 Task: In the  document Childlaborplan.pdf Change the allignment of footer to  'Center' Select the entire text and insert font style 'Impact' and font size: 20
Action: Mouse scrolled (475, 373) with delta (0, 0)
Screenshot: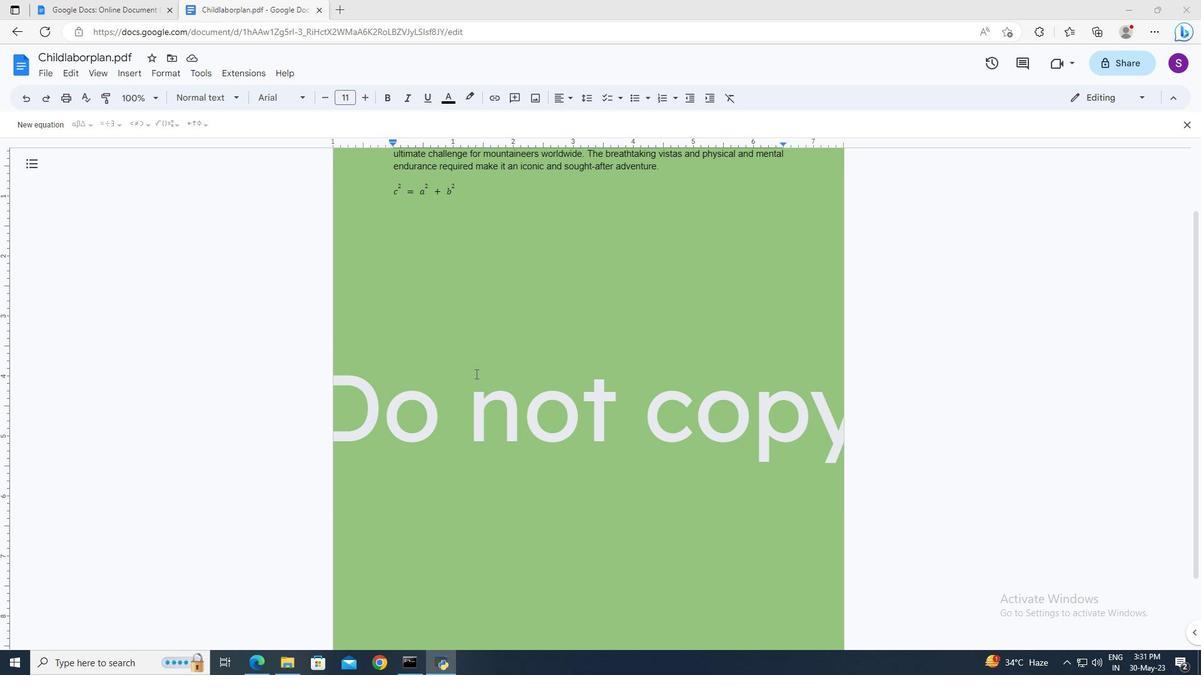 
Action: Mouse scrolled (475, 373) with delta (0, 0)
Screenshot: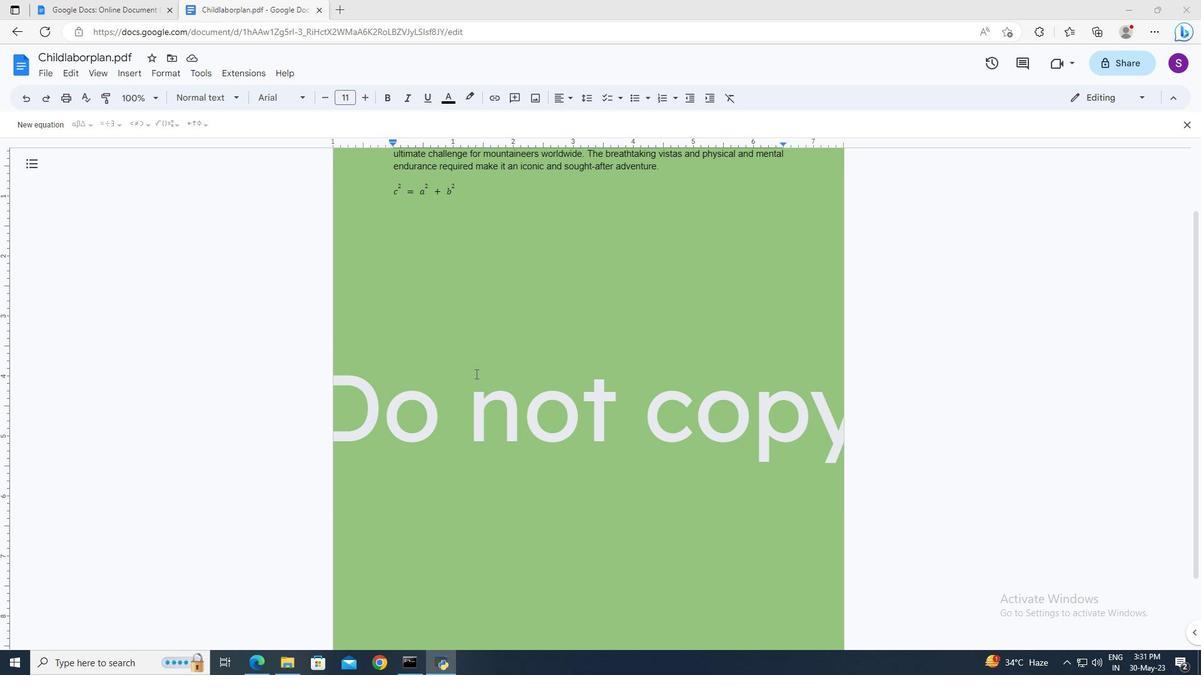 
Action: Mouse scrolled (475, 373) with delta (0, 0)
Screenshot: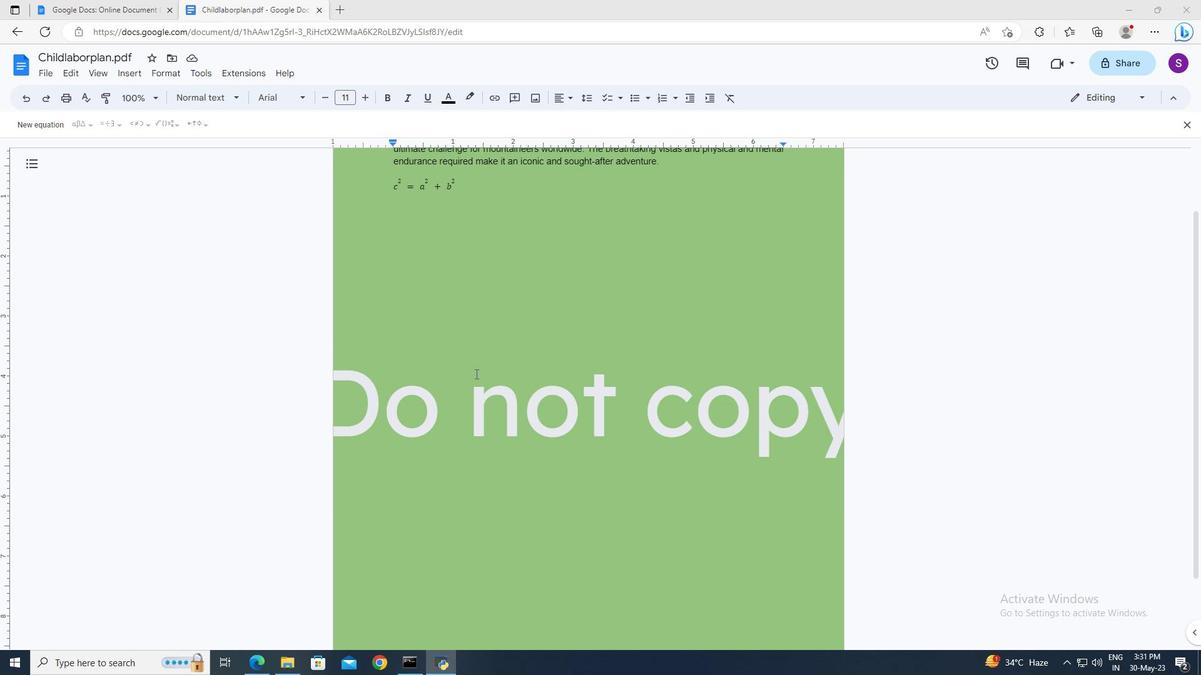 
Action: Mouse moved to (392, 608)
Screenshot: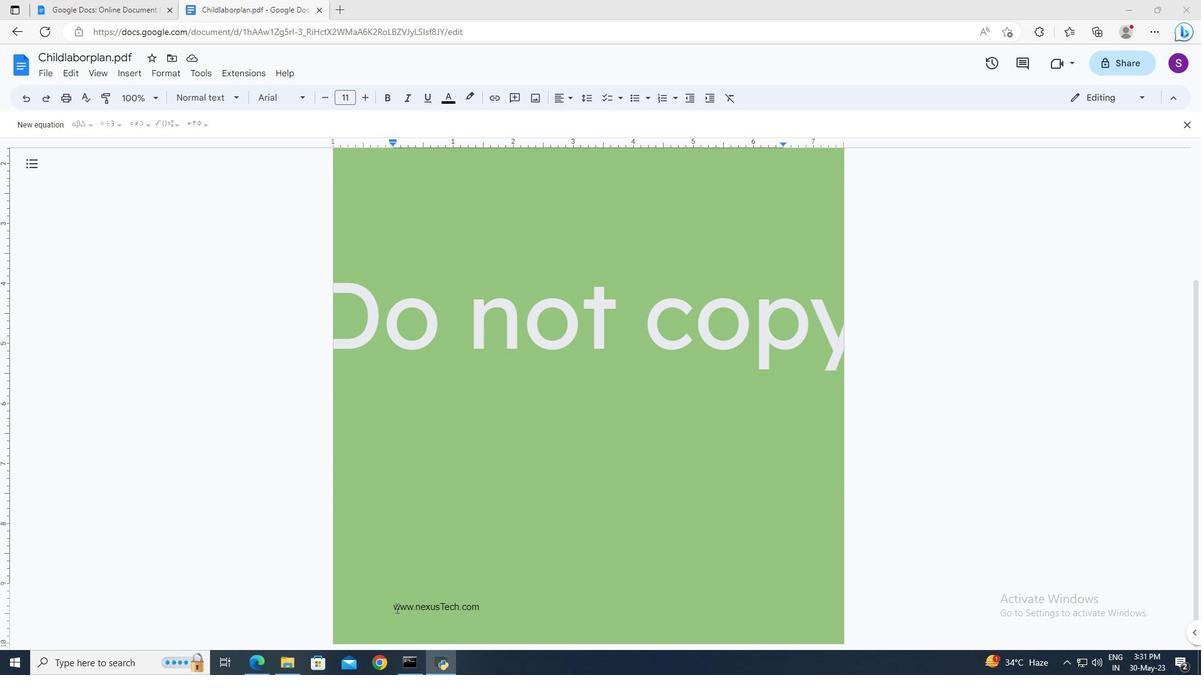 
Action: Mouse pressed left at (392, 608)
Screenshot: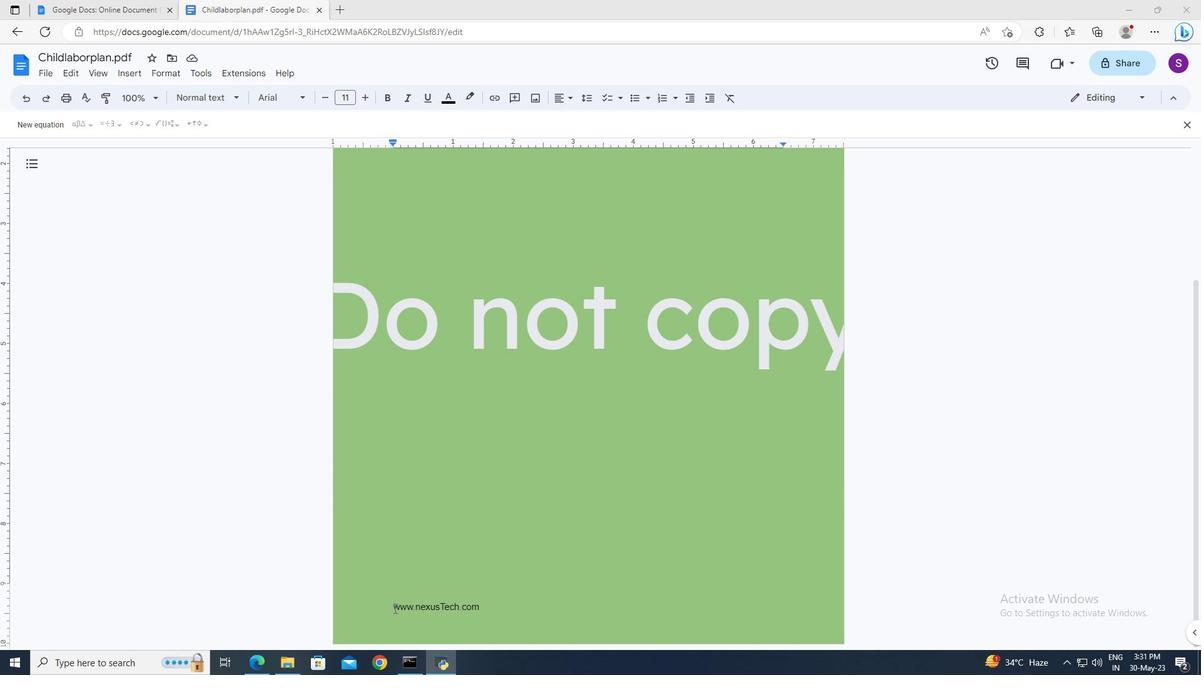 
Action: Mouse moved to (394, 608)
Screenshot: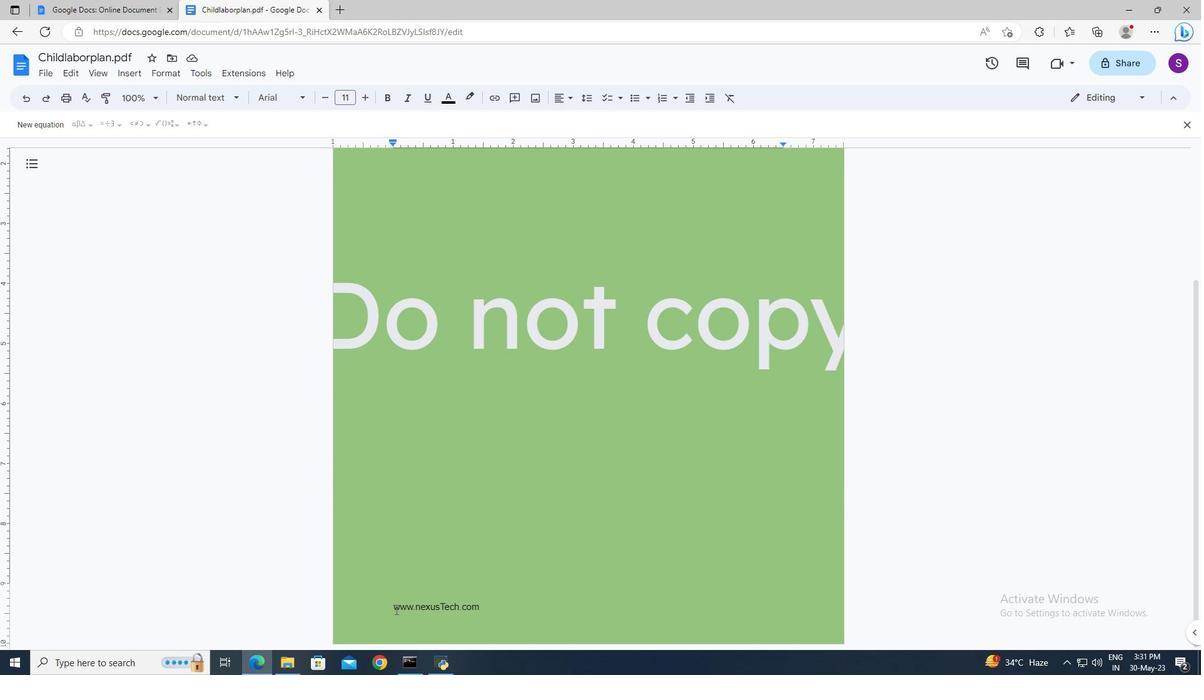 
Action: Mouse pressed left at (394, 608)
Screenshot: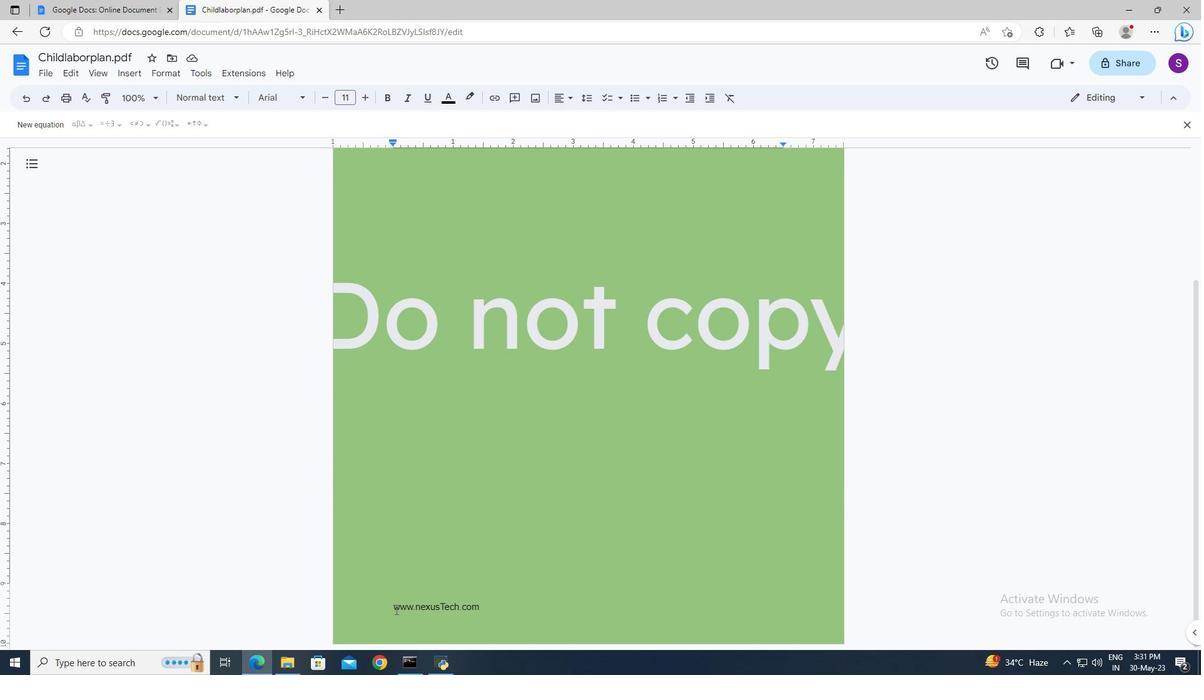 
Action: Mouse pressed left at (394, 608)
Screenshot: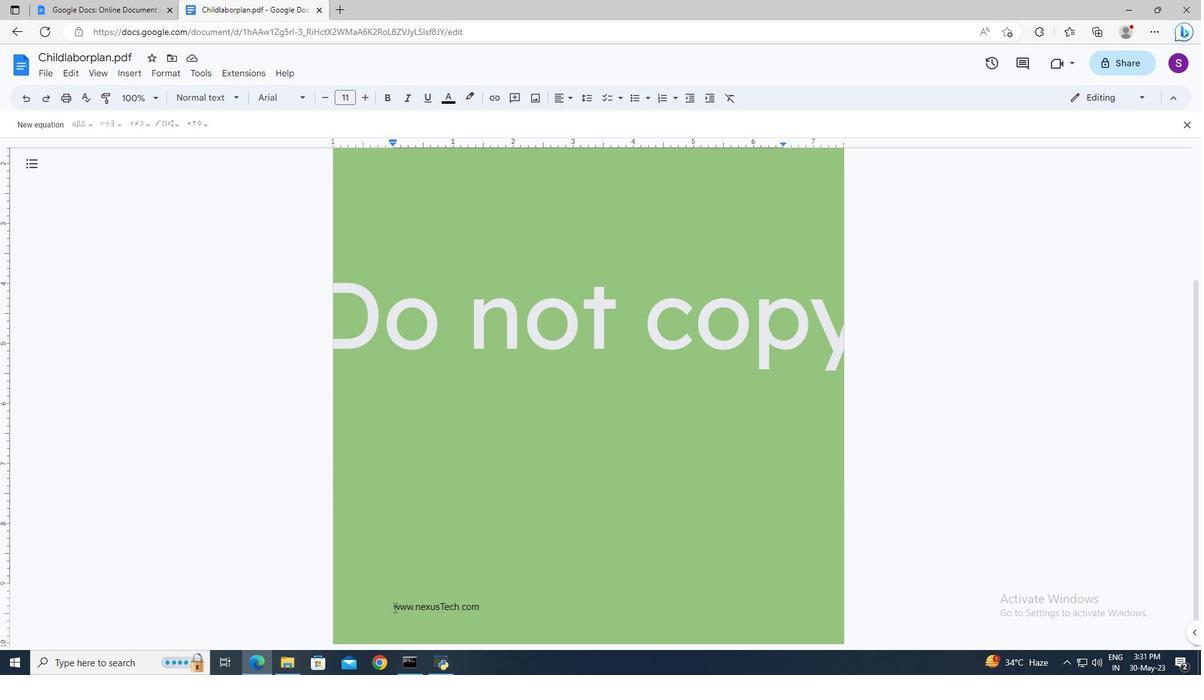 
Action: Key pressed <Key.shift><Key.right><Key.right><Key.right><Key.right><Key.right>
Screenshot: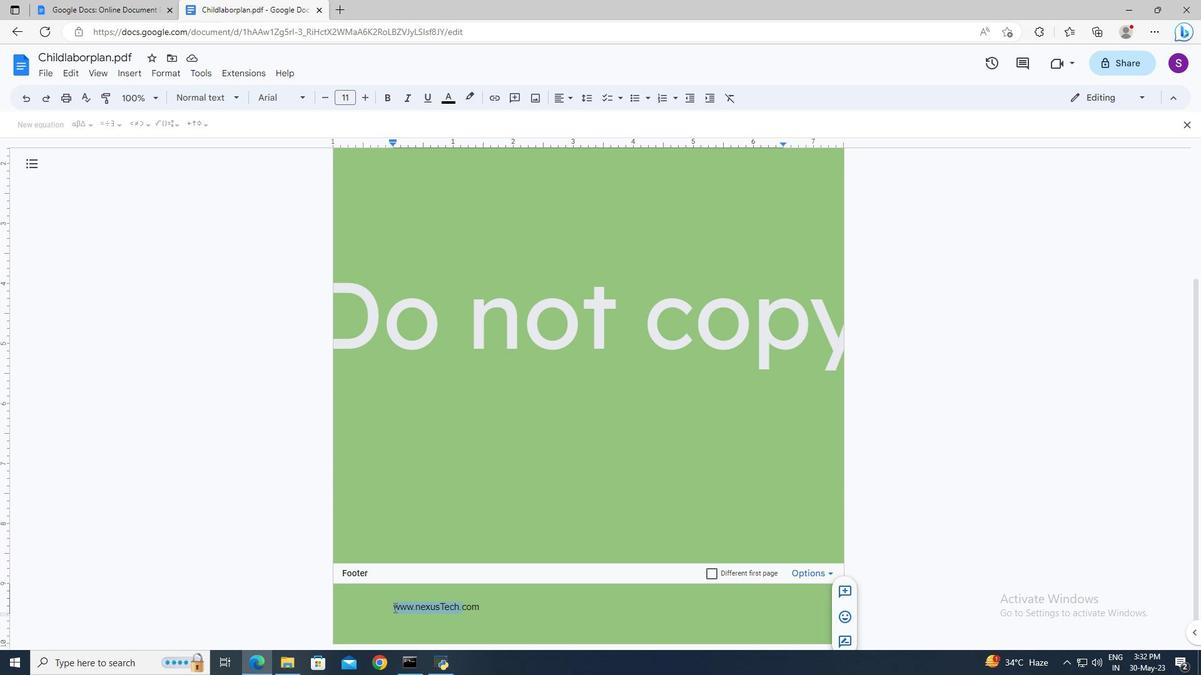 
Action: Mouse moved to (567, 92)
Screenshot: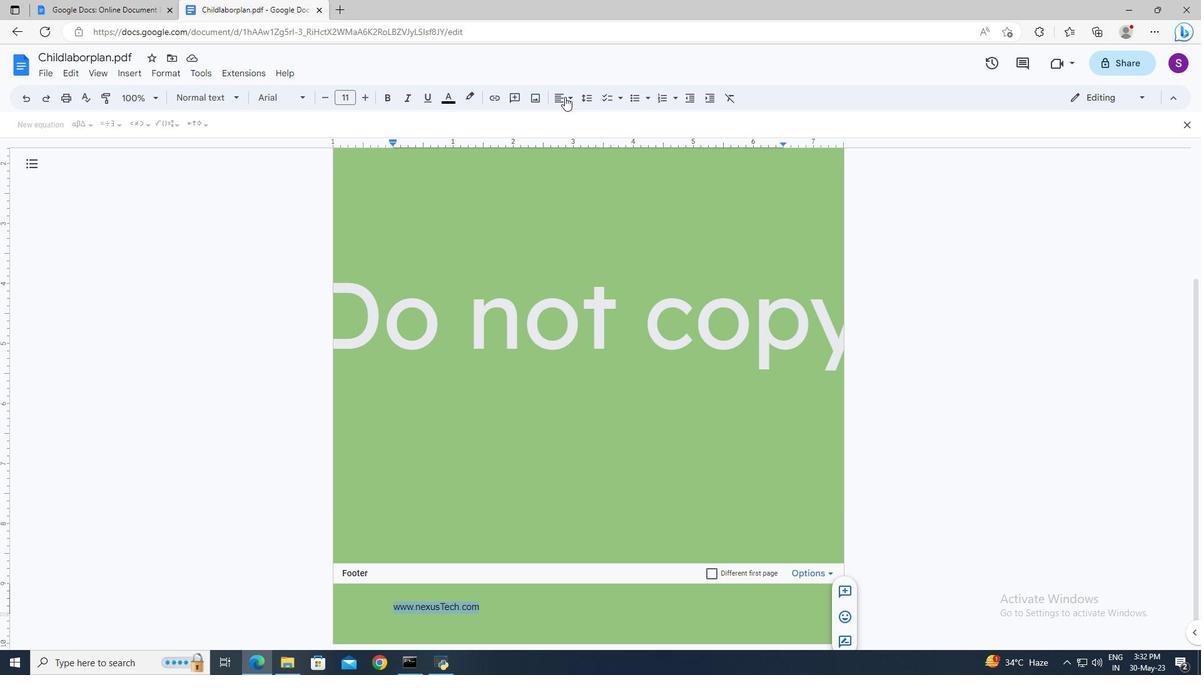 
Action: Mouse pressed left at (567, 92)
Screenshot: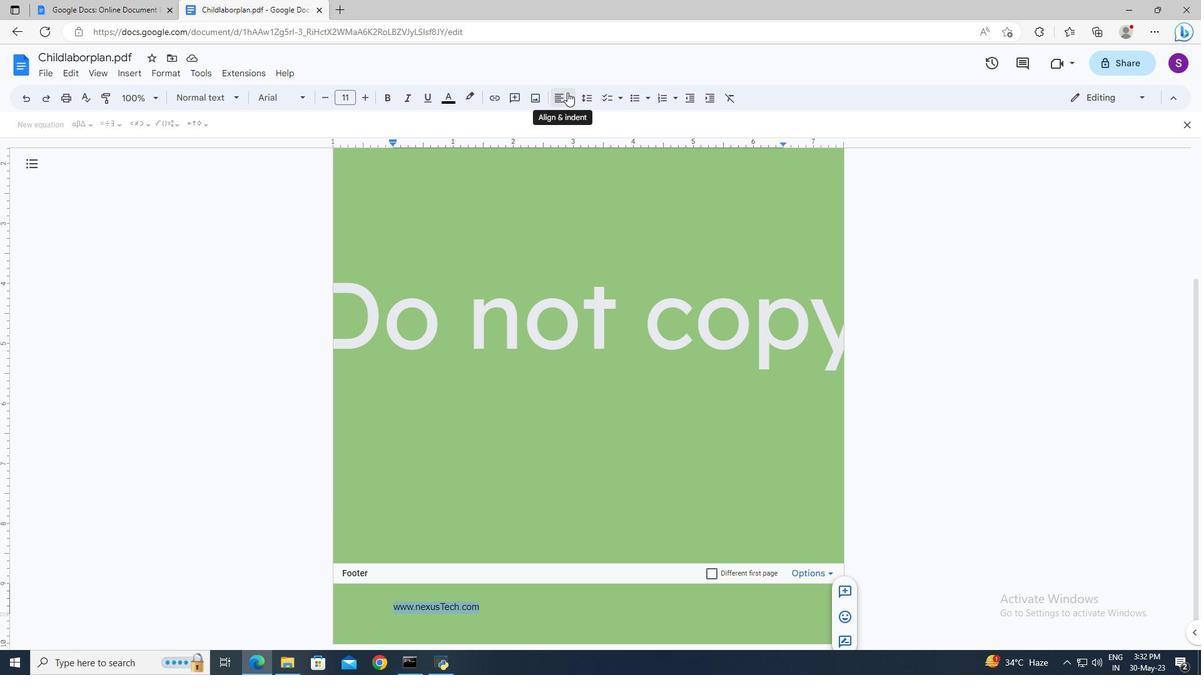 
Action: Mouse moved to (577, 118)
Screenshot: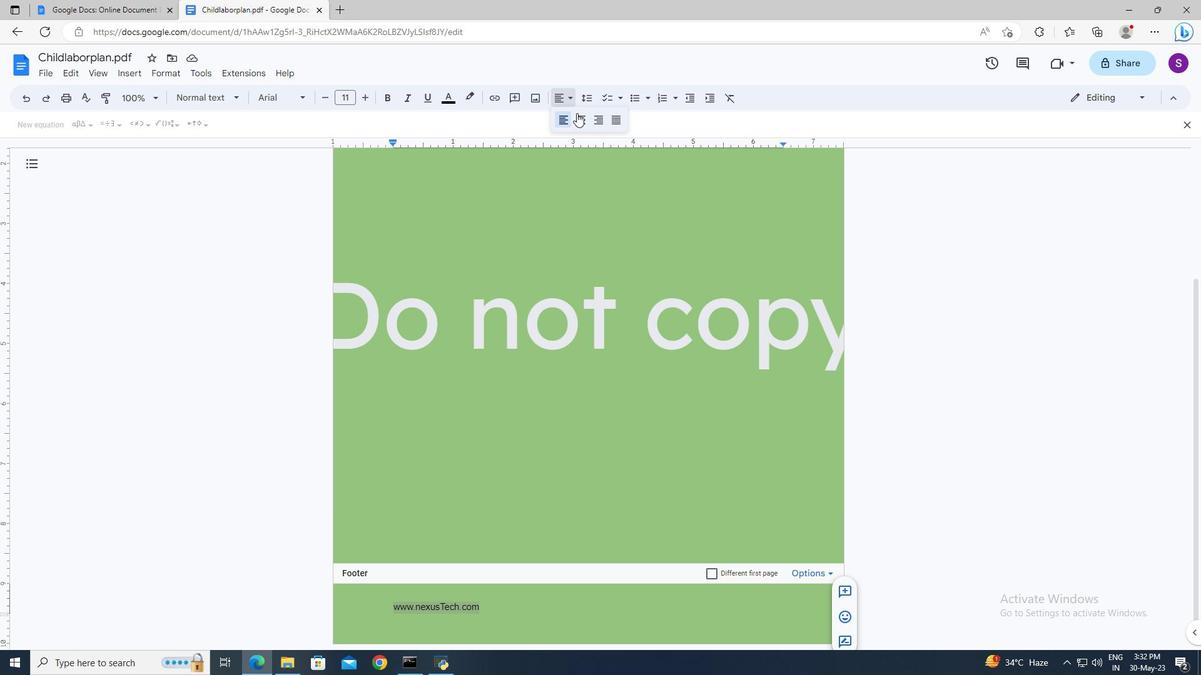
Action: Mouse pressed left at (577, 118)
Screenshot: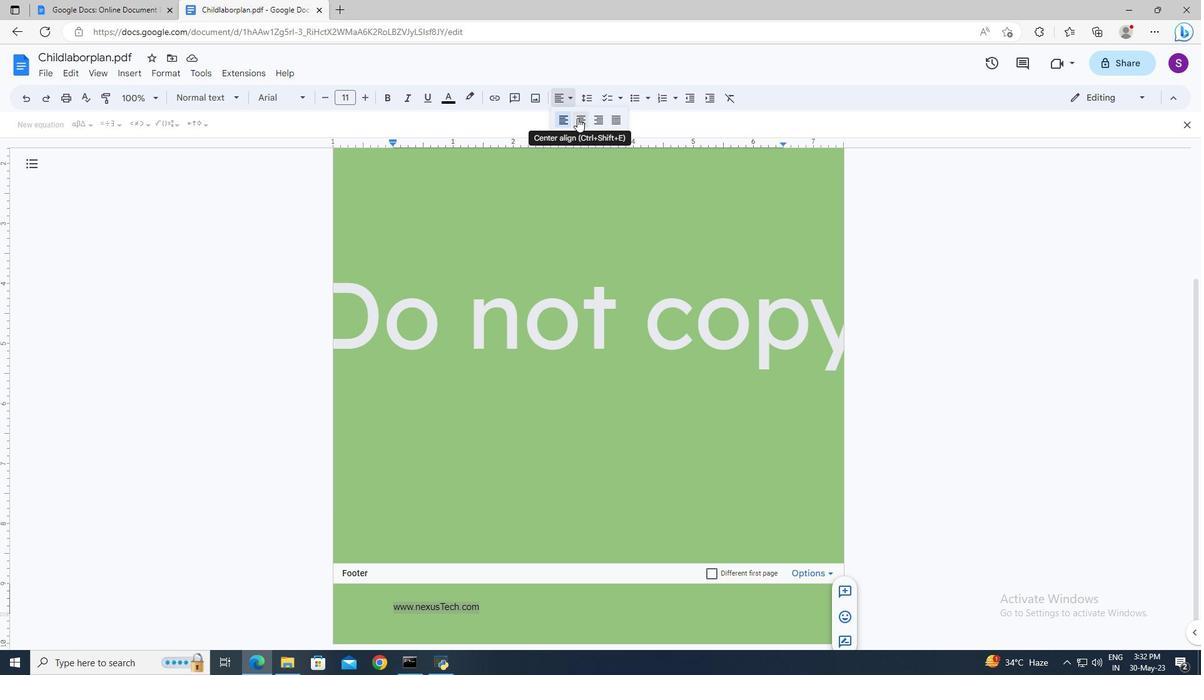 
Action: Mouse moved to (581, 323)
Screenshot: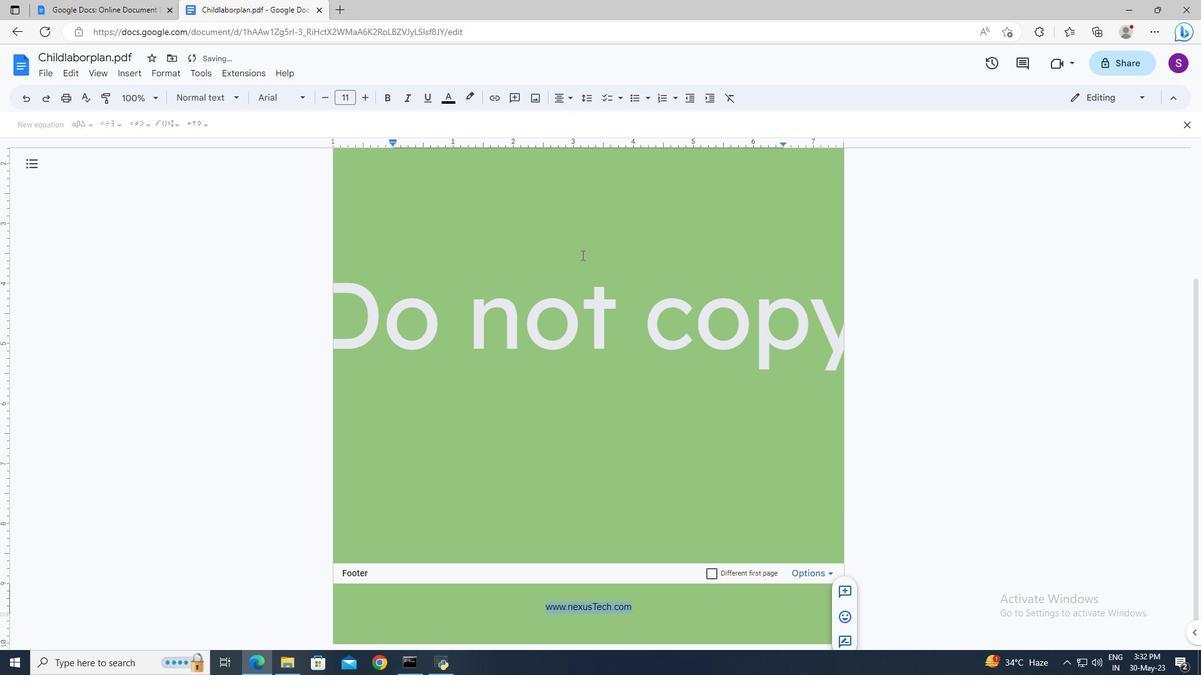 
Action: Mouse scrolled (581, 324) with delta (0, 0)
Screenshot: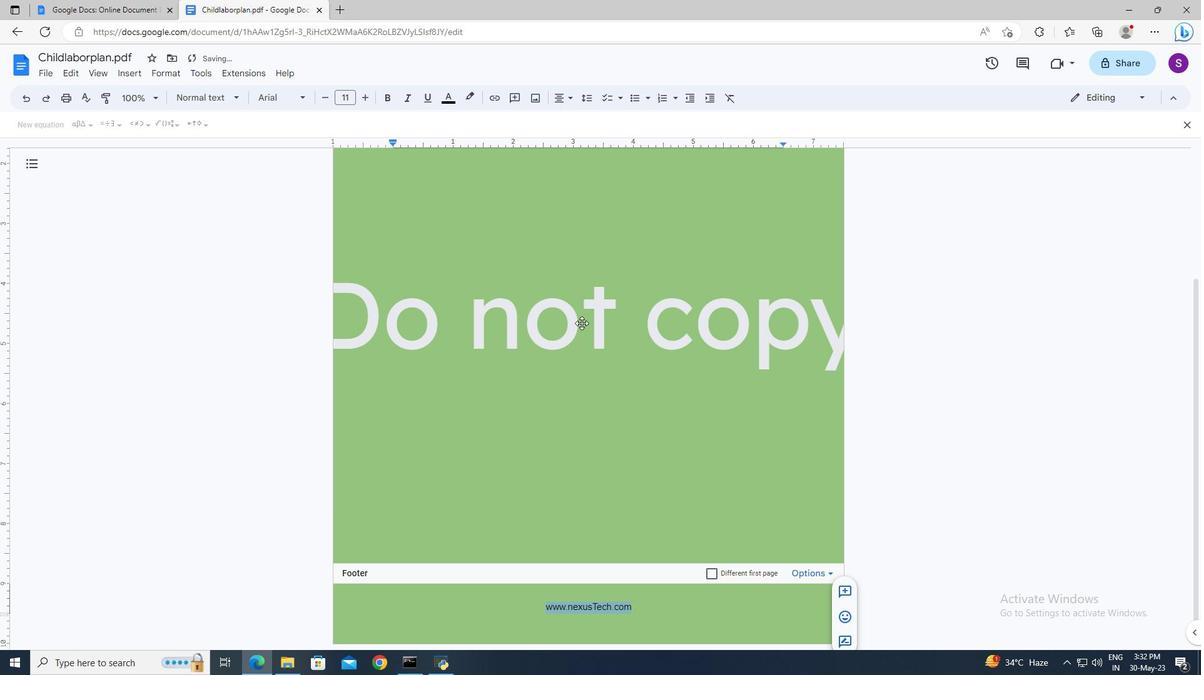 
Action: Mouse scrolled (581, 324) with delta (0, 0)
Screenshot: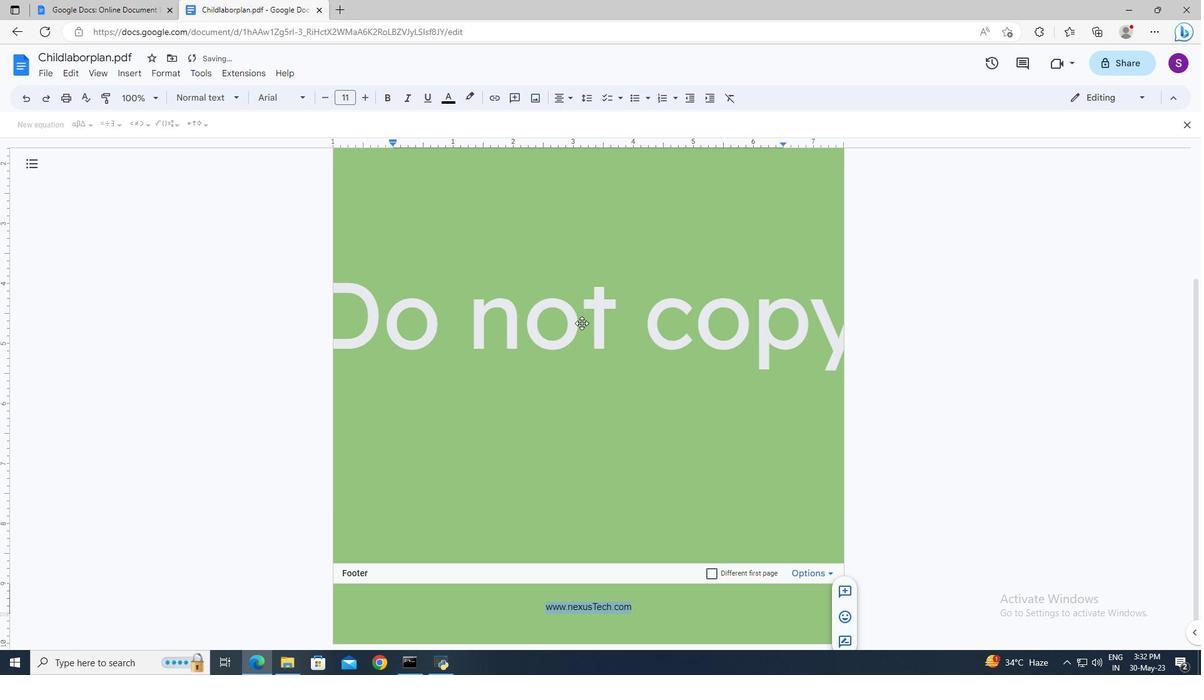 
Action: Mouse scrolled (581, 324) with delta (0, 0)
Screenshot: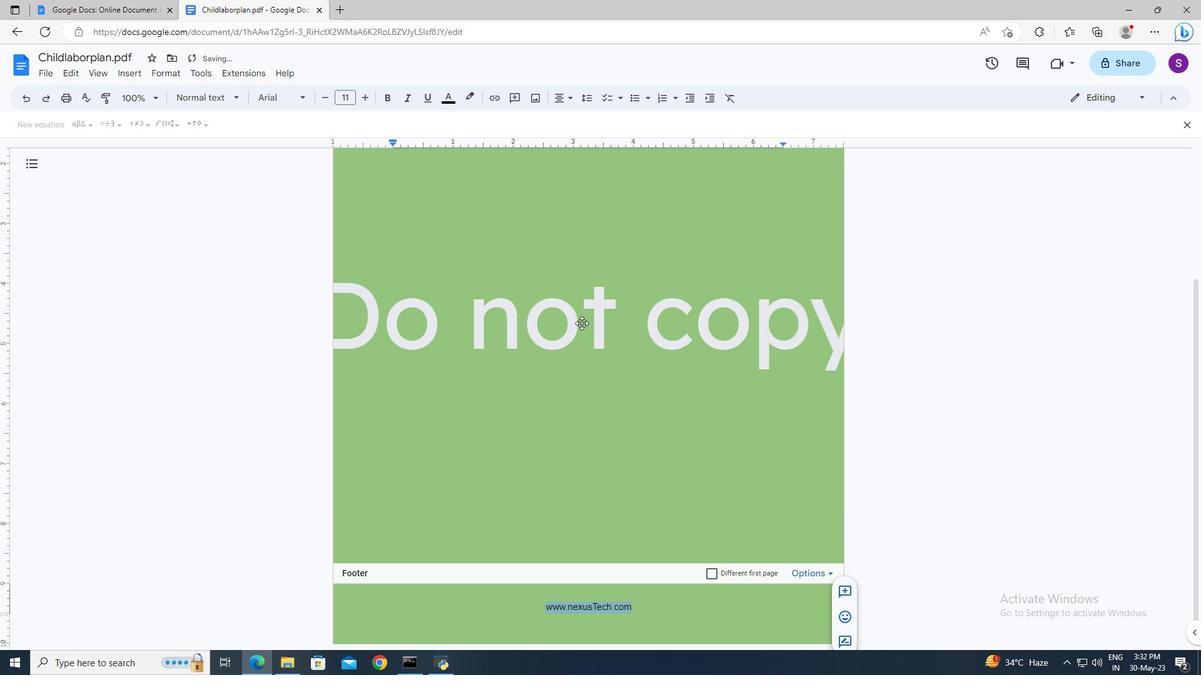 
Action: Mouse moved to (669, 258)
Screenshot: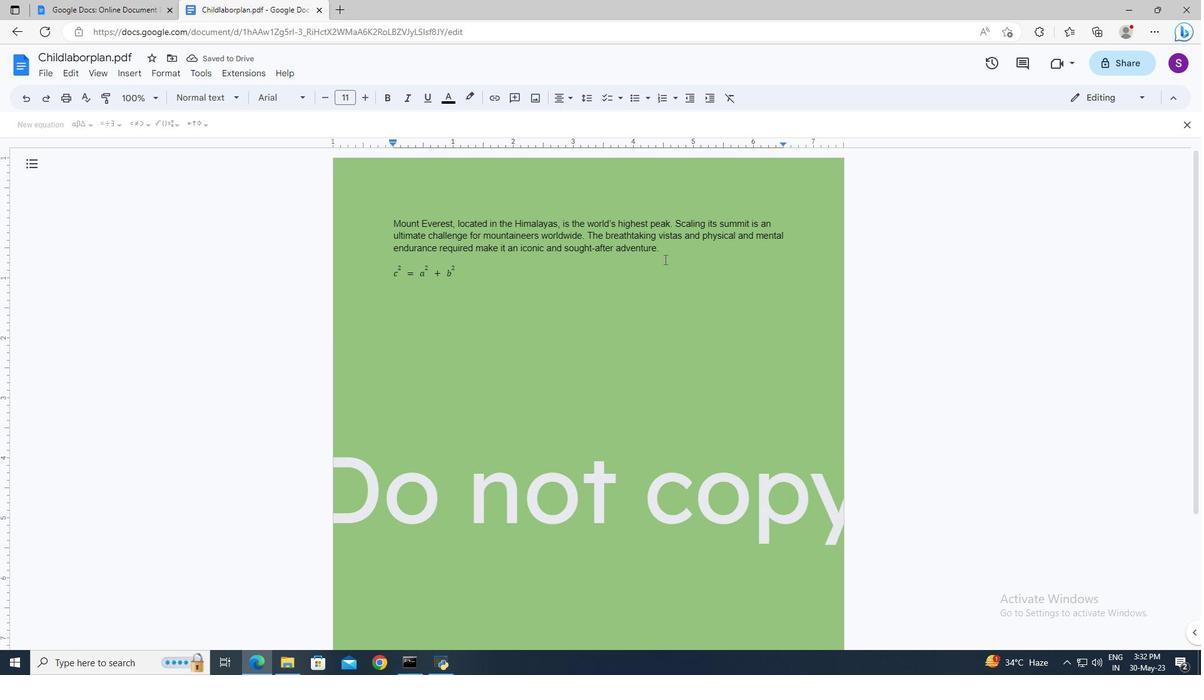 
Action: Mouse pressed left at (669, 258)
Screenshot: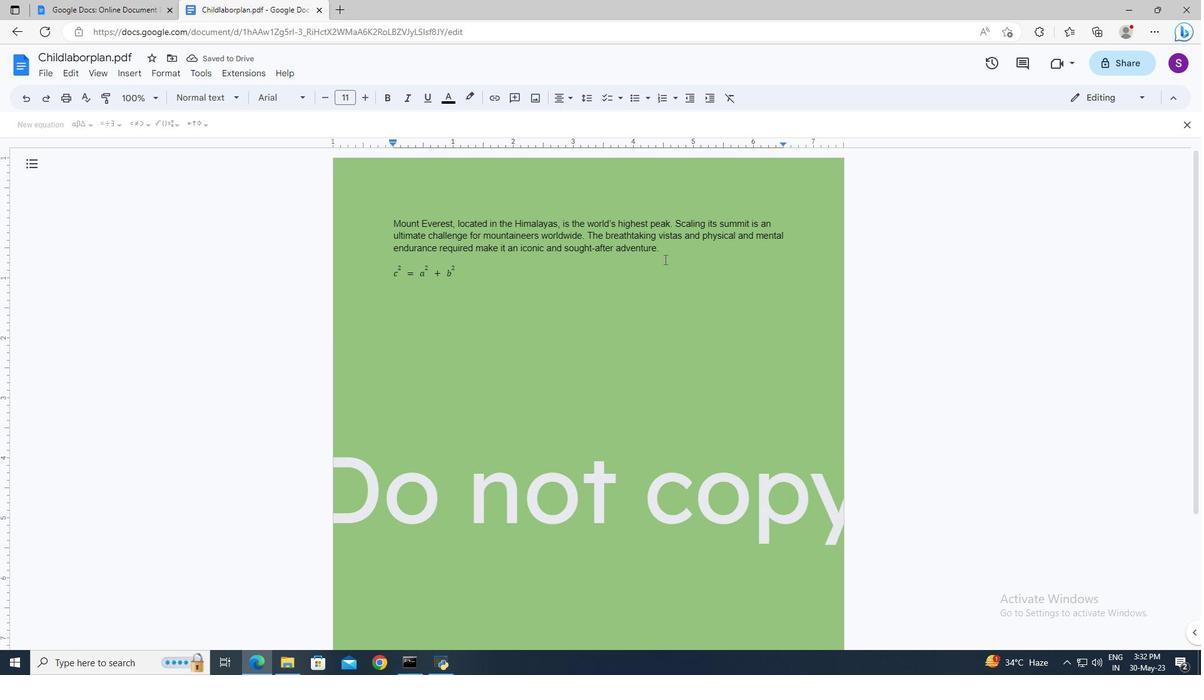 
Action: Mouse moved to (670, 256)
Screenshot: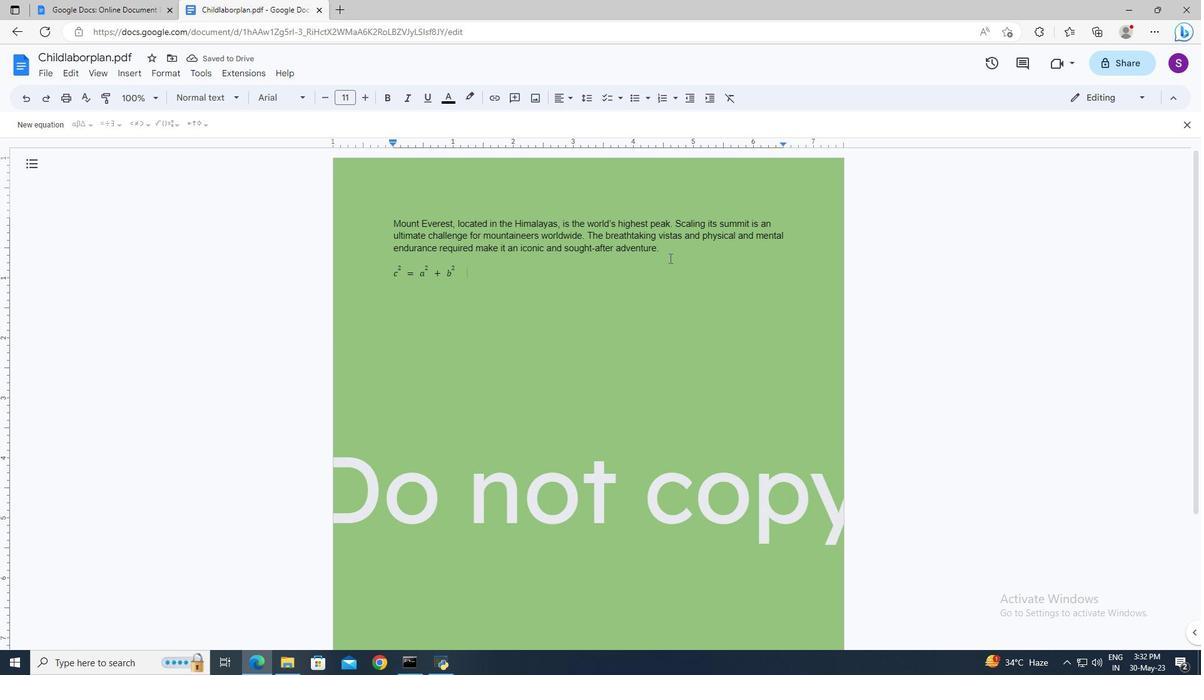 
Action: Key pressed ctrl+A
Screenshot: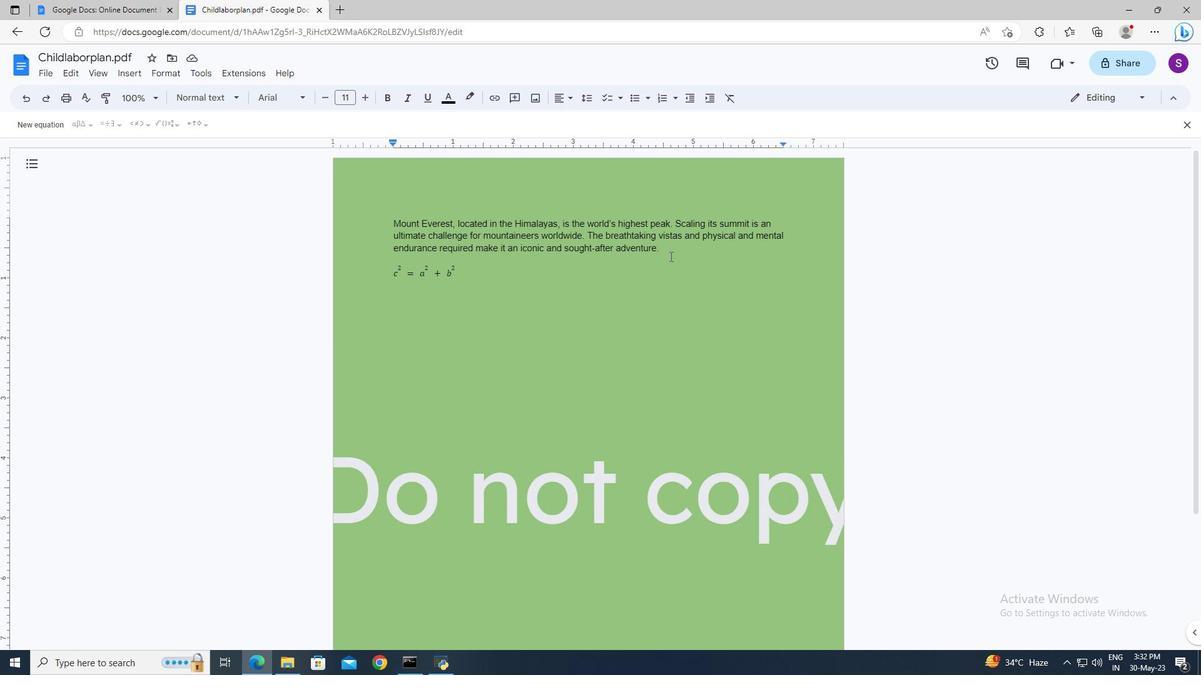 
Action: Mouse moved to (307, 100)
Screenshot: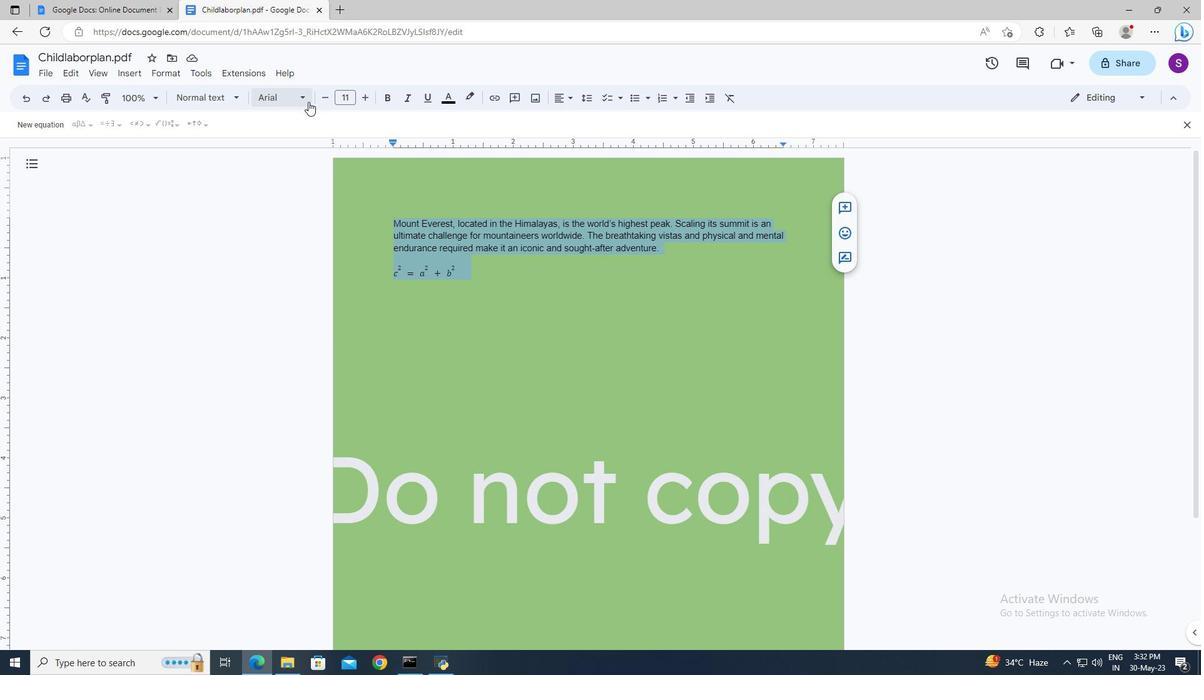 
Action: Mouse pressed left at (307, 100)
Screenshot: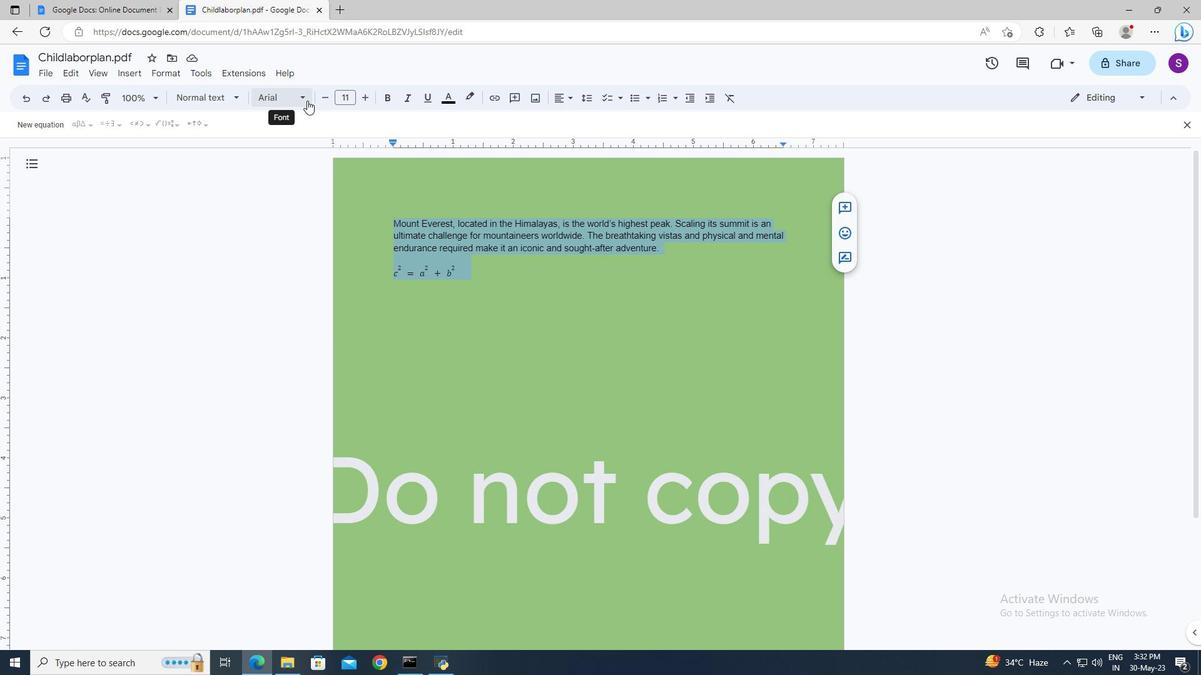 
Action: Mouse moved to (292, 458)
Screenshot: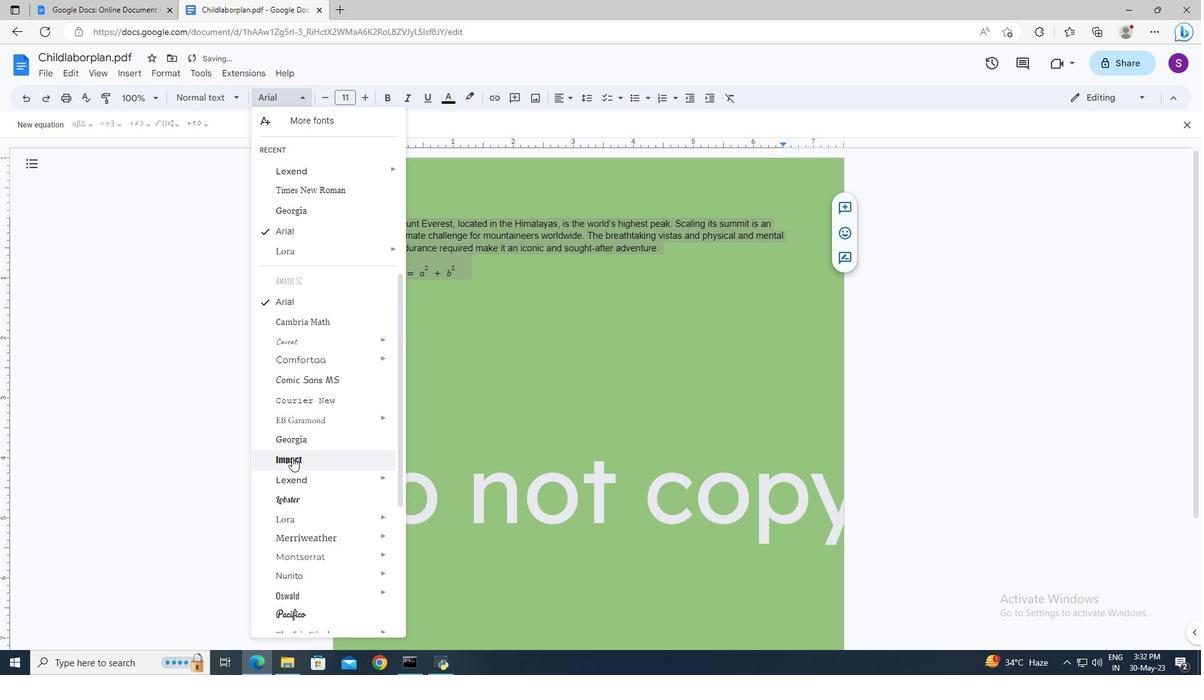 
Action: Mouse pressed left at (292, 458)
Screenshot: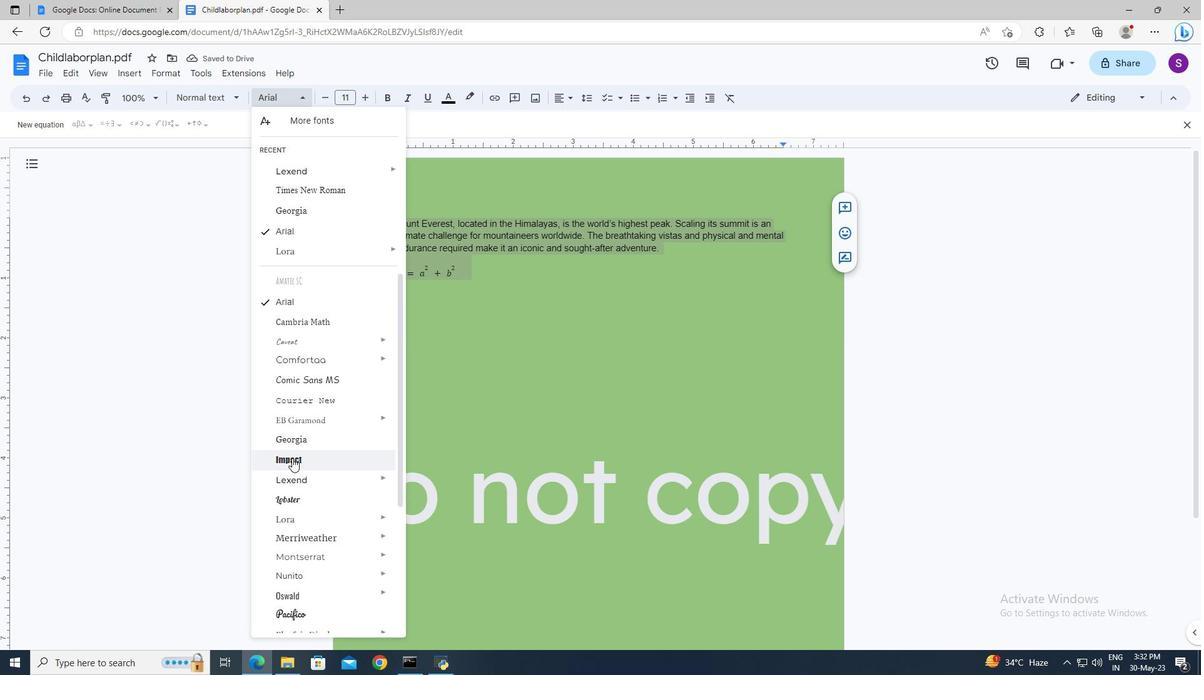 
Action: Mouse moved to (347, 100)
Screenshot: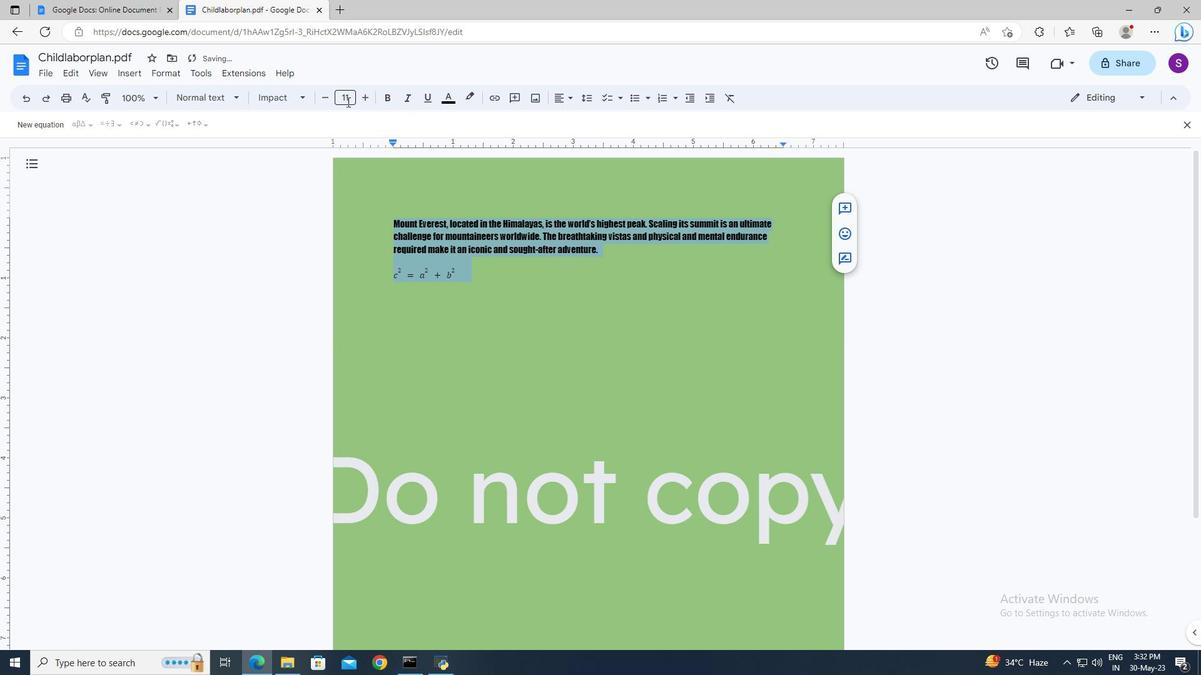 
Action: Mouse pressed left at (347, 100)
Screenshot: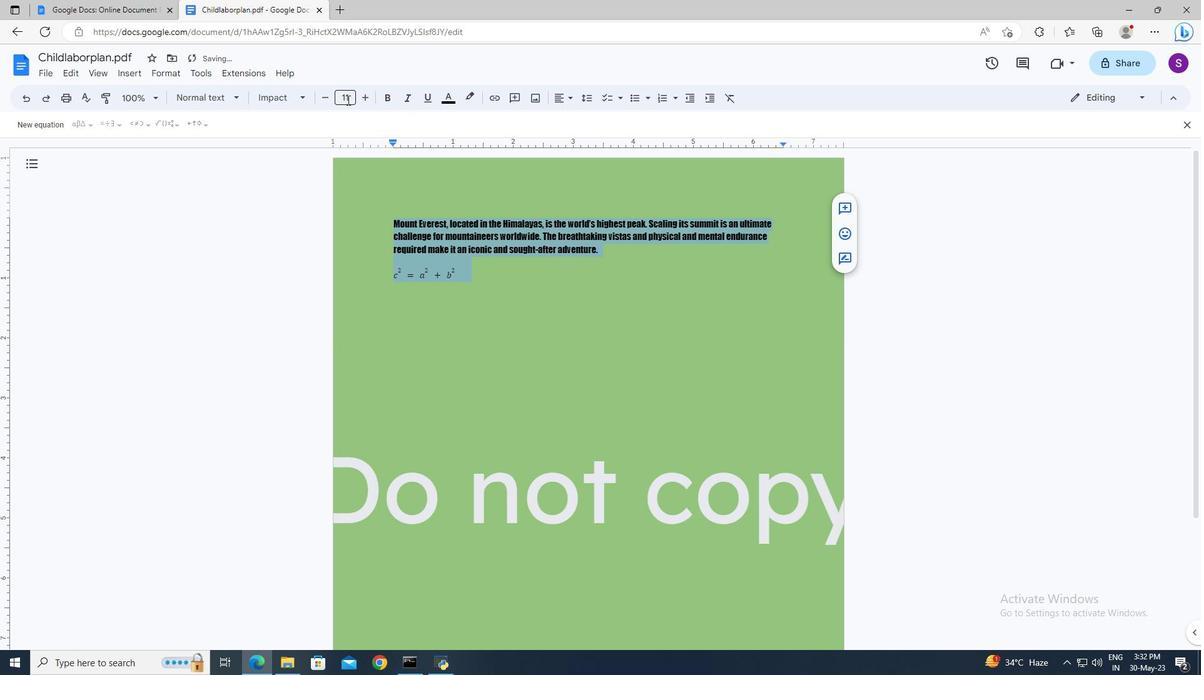 
Action: Key pressed 20<Key.enter>
Screenshot: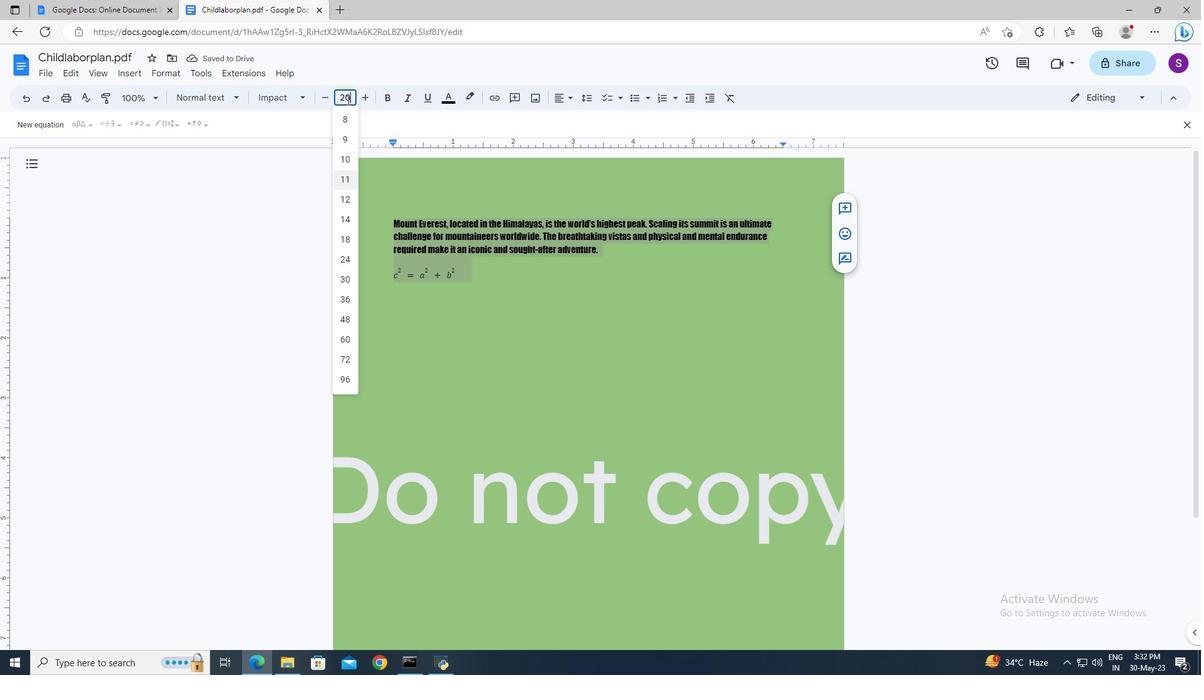 
Action: Mouse moved to (649, 320)
Screenshot: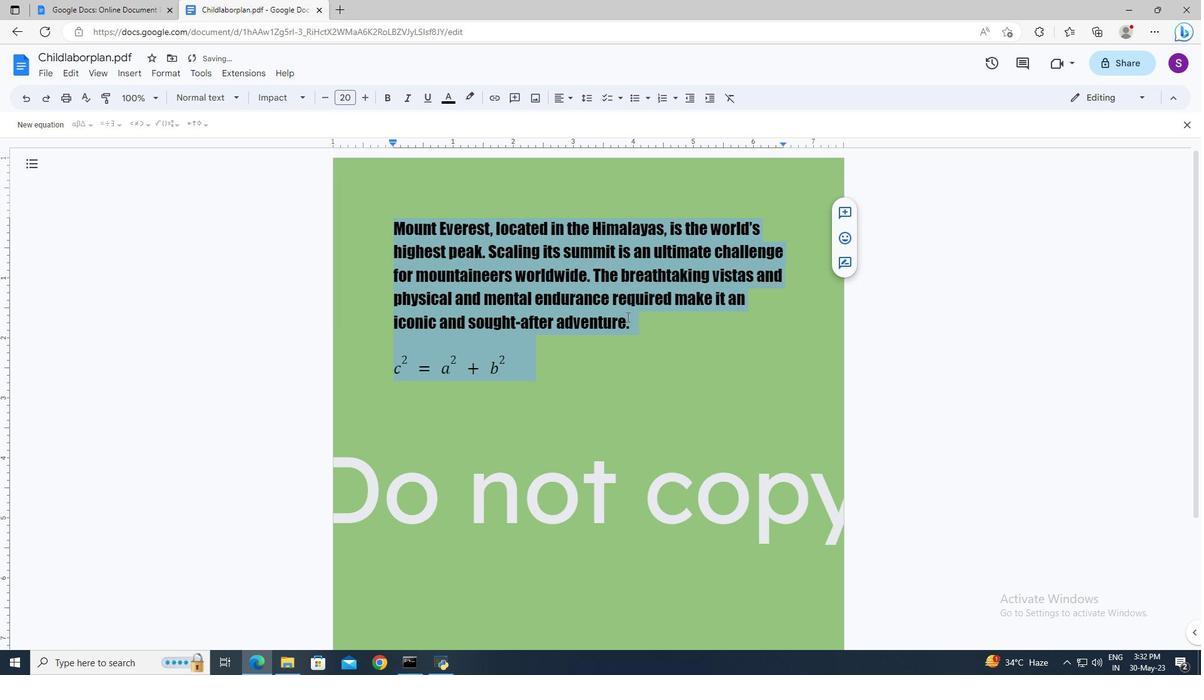 
Action: Mouse pressed left at (649, 320)
Screenshot: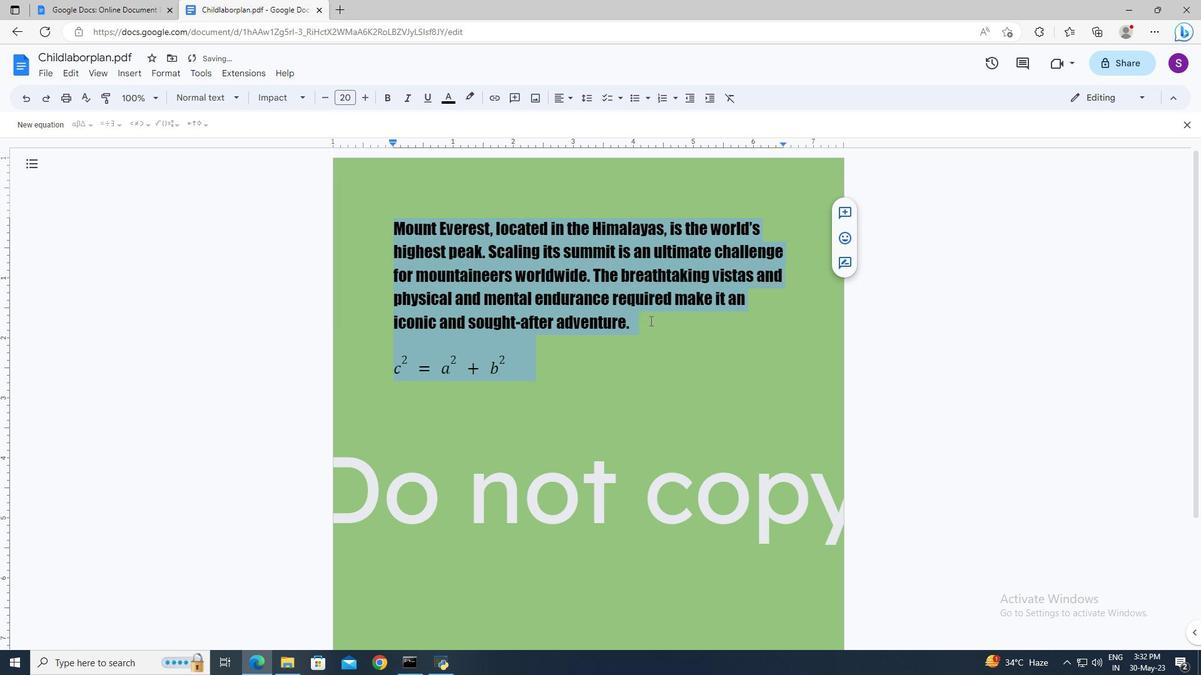 
